 Task: Use the formula "DEGREES" in spreadsheet "Project protfolio".
Action: Mouse moved to (791, 125)
Screenshot: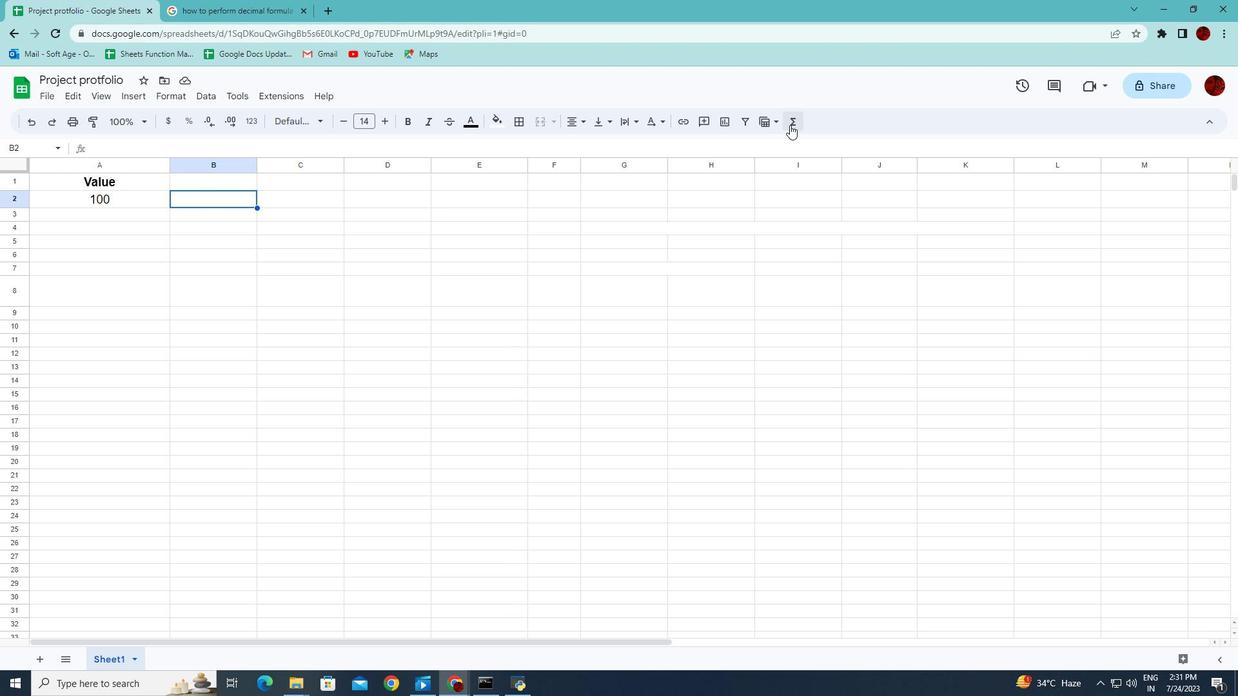 
Action: Mouse pressed left at (791, 125)
Screenshot: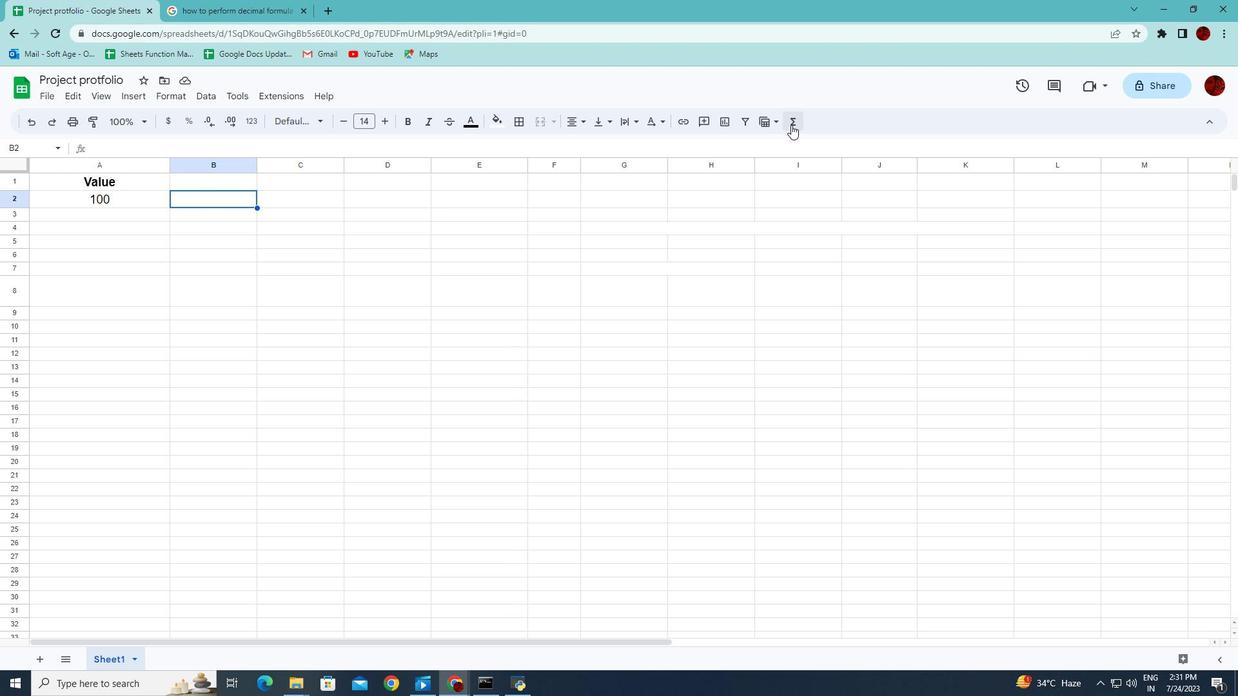 
Action: Mouse moved to (1005, 267)
Screenshot: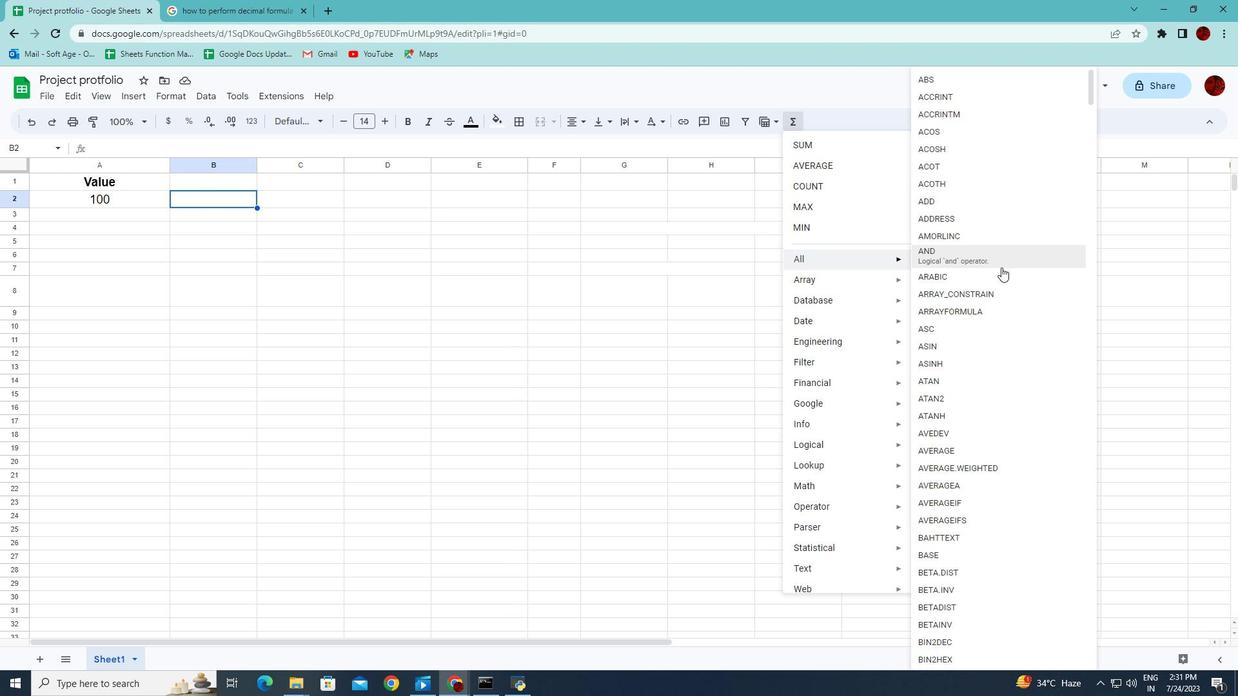 
Action: Mouse scrolled (1005, 266) with delta (0, 0)
Screenshot: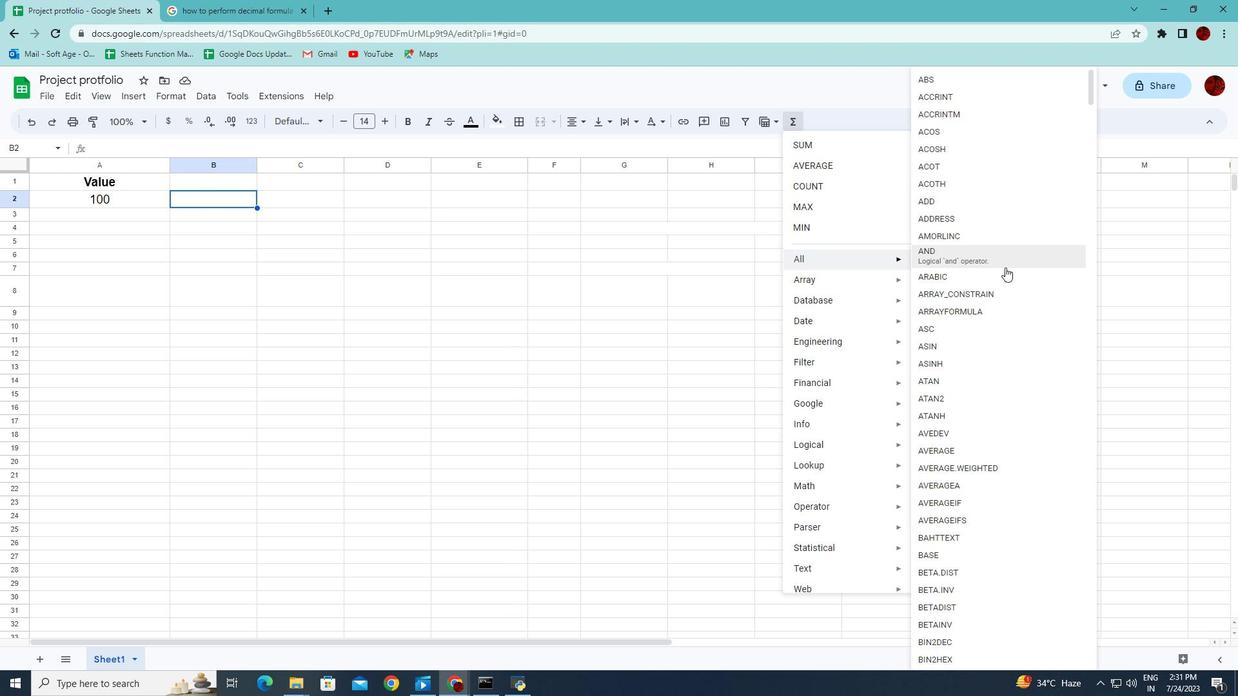 
Action: Mouse scrolled (1005, 266) with delta (0, 0)
Screenshot: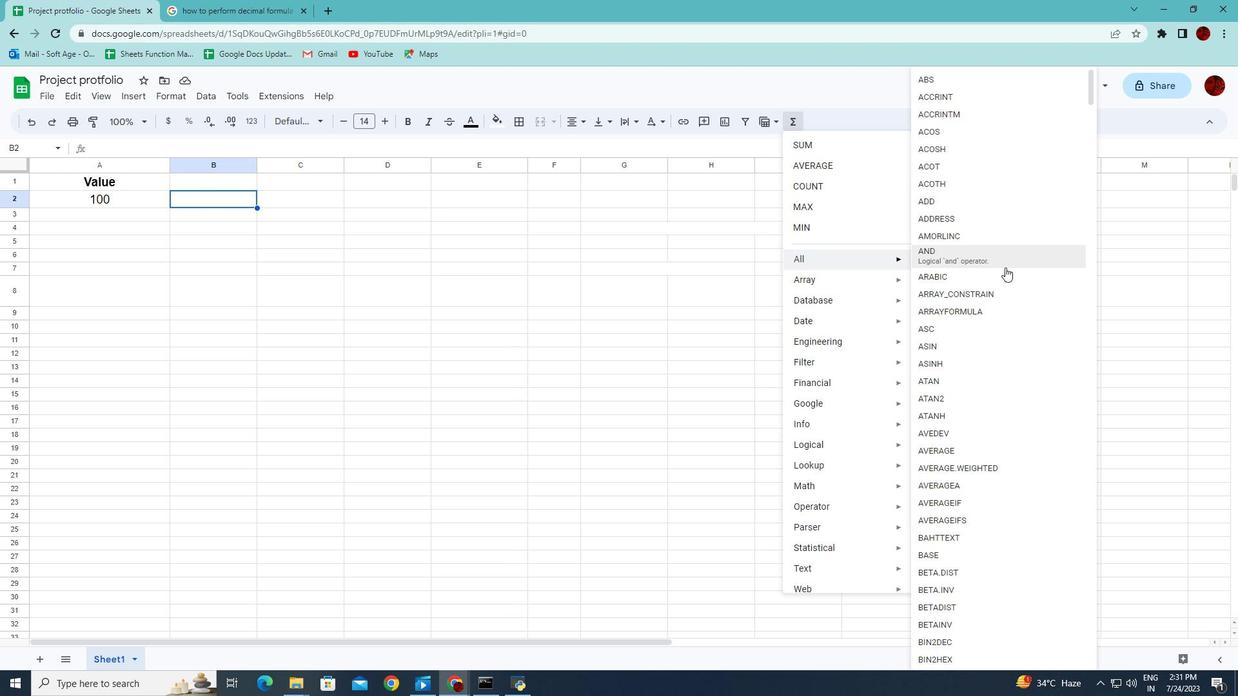 
Action: Mouse scrolled (1005, 266) with delta (0, 0)
Screenshot: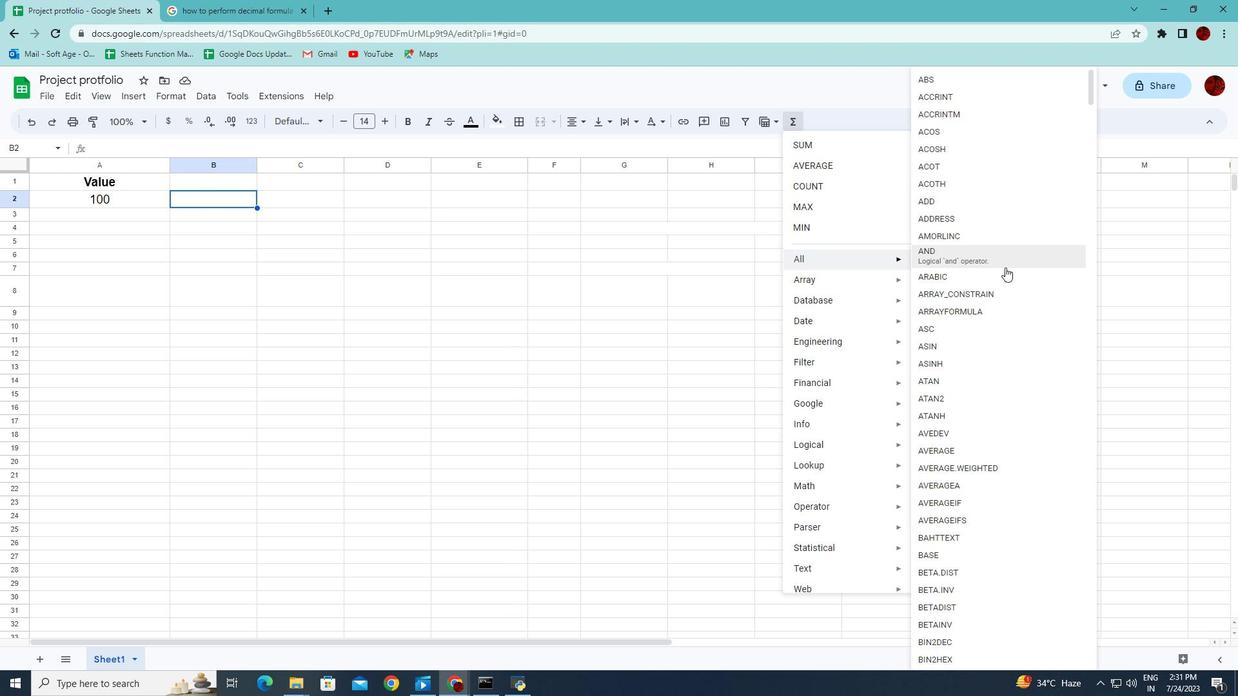 
Action: Mouse scrolled (1005, 266) with delta (0, 0)
Screenshot: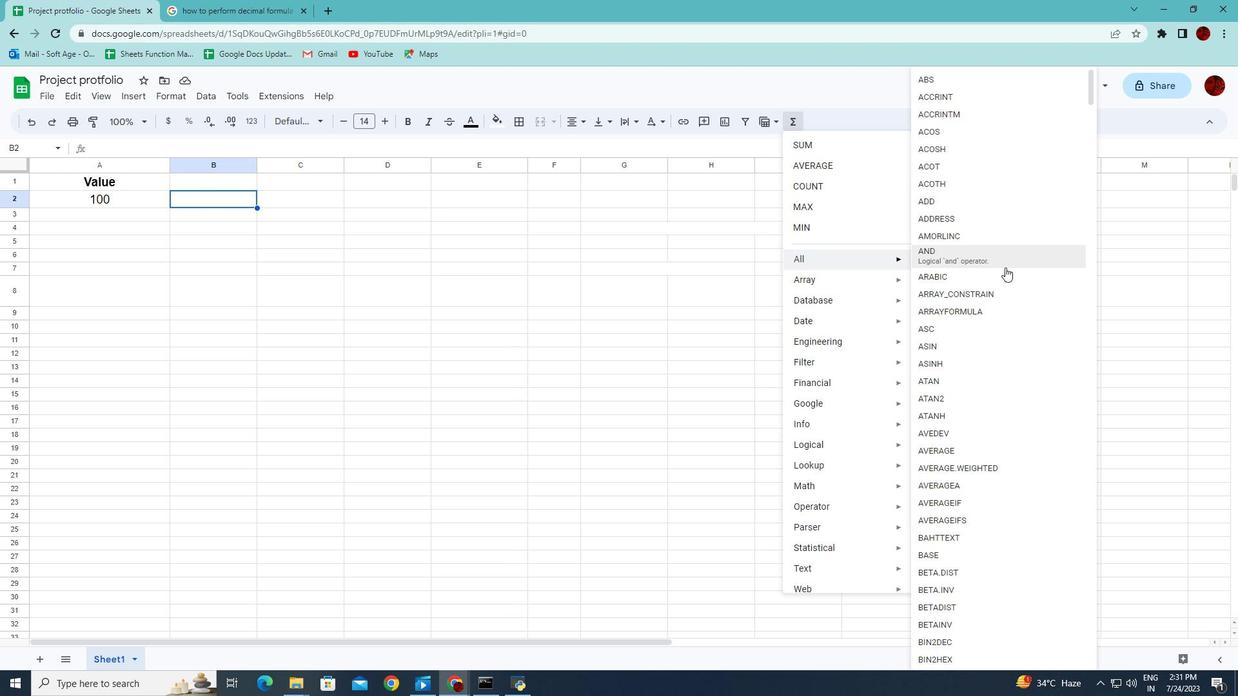 
Action: Mouse scrolled (1005, 266) with delta (0, 0)
Screenshot: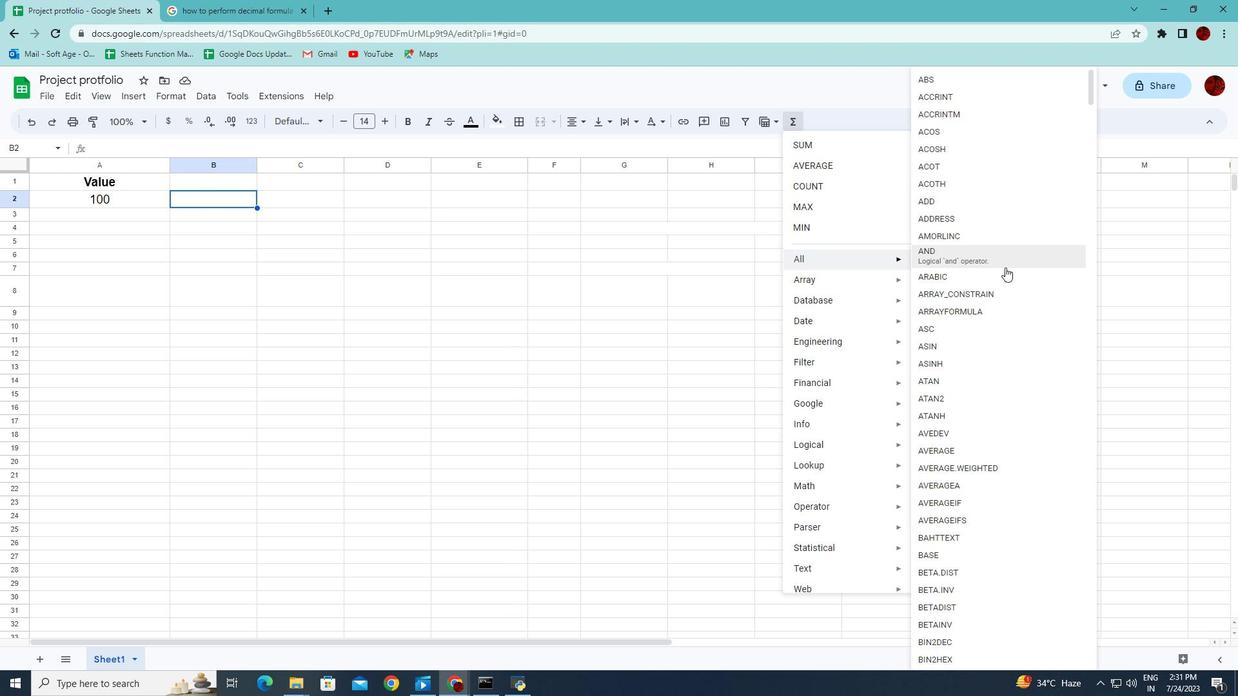 
Action: Mouse scrolled (1005, 266) with delta (0, 0)
Screenshot: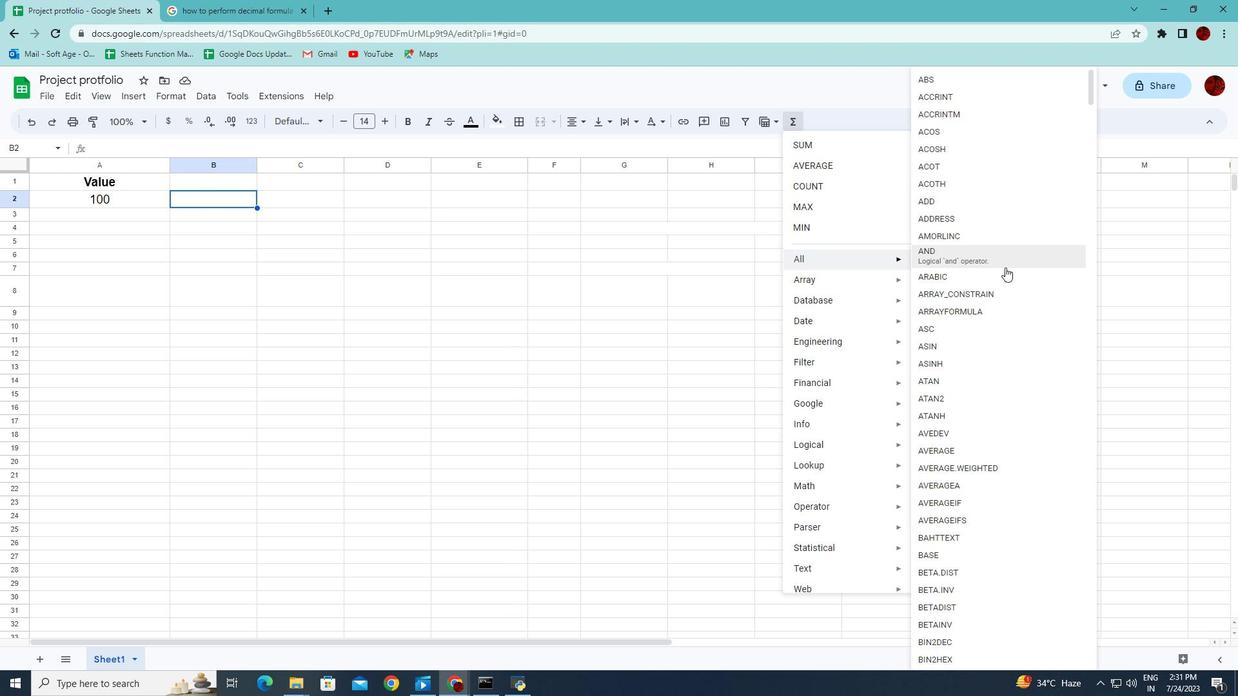 
Action: Mouse scrolled (1005, 266) with delta (0, 0)
Screenshot: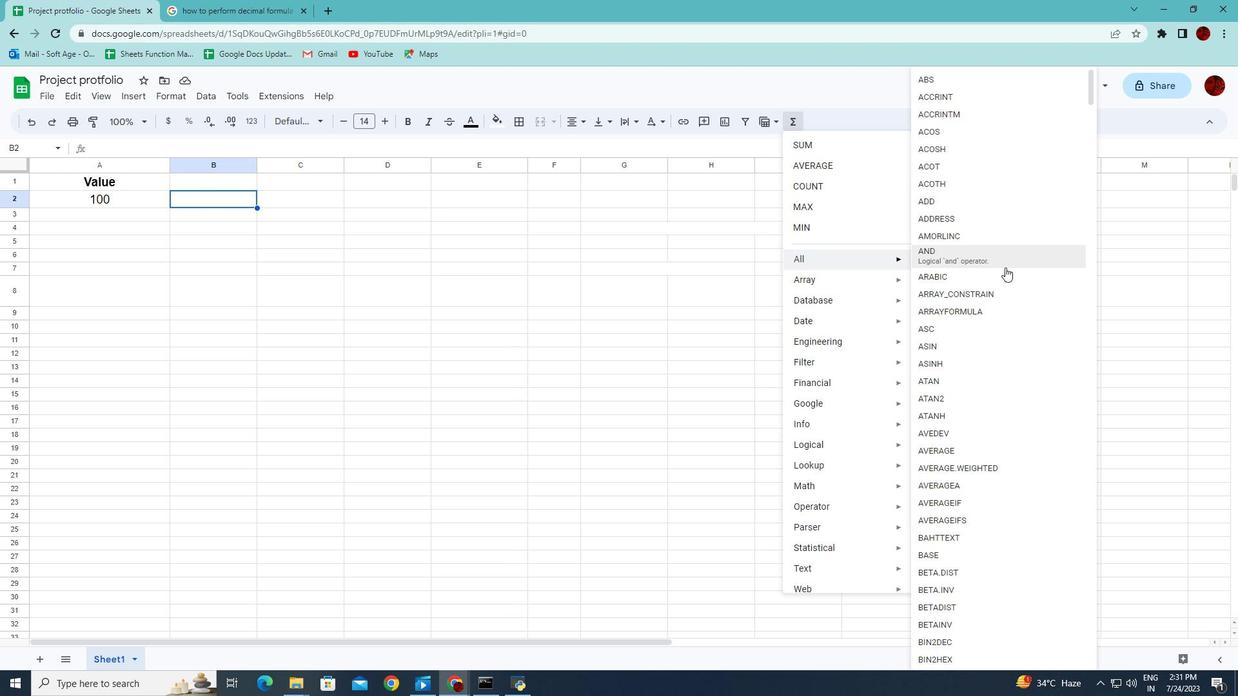 
Action: Mouse scrolled (1005, 266) with delta (0, 0)
Screenshot: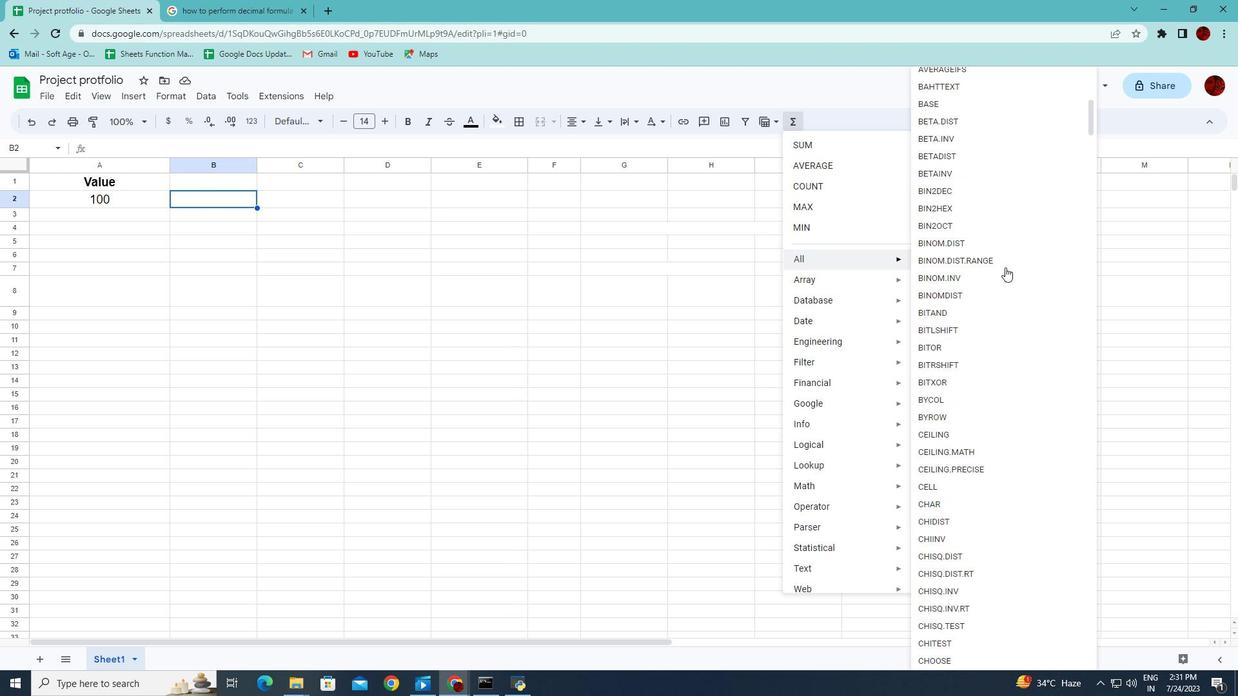 
Action: Mouse scrolled (1005, 266) with delta (0, 0)
Screenshot: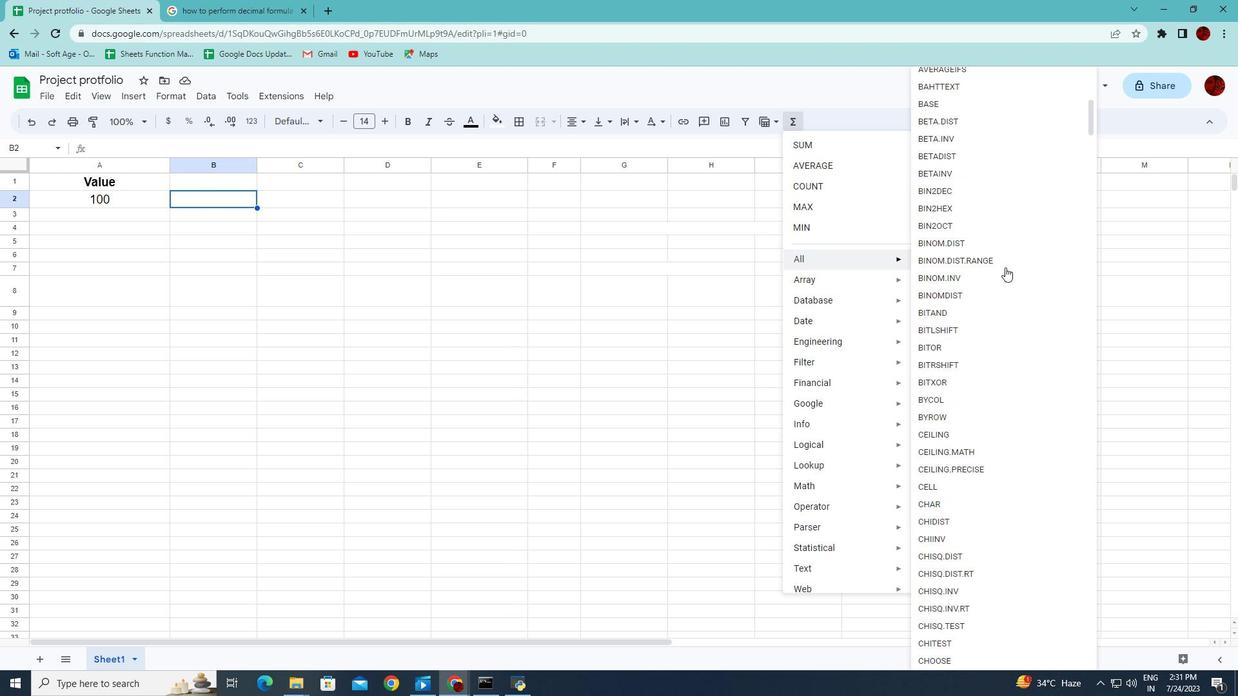
Action: Mouse scrolled (1005, 266) with delta (0, 0)
Screenshot: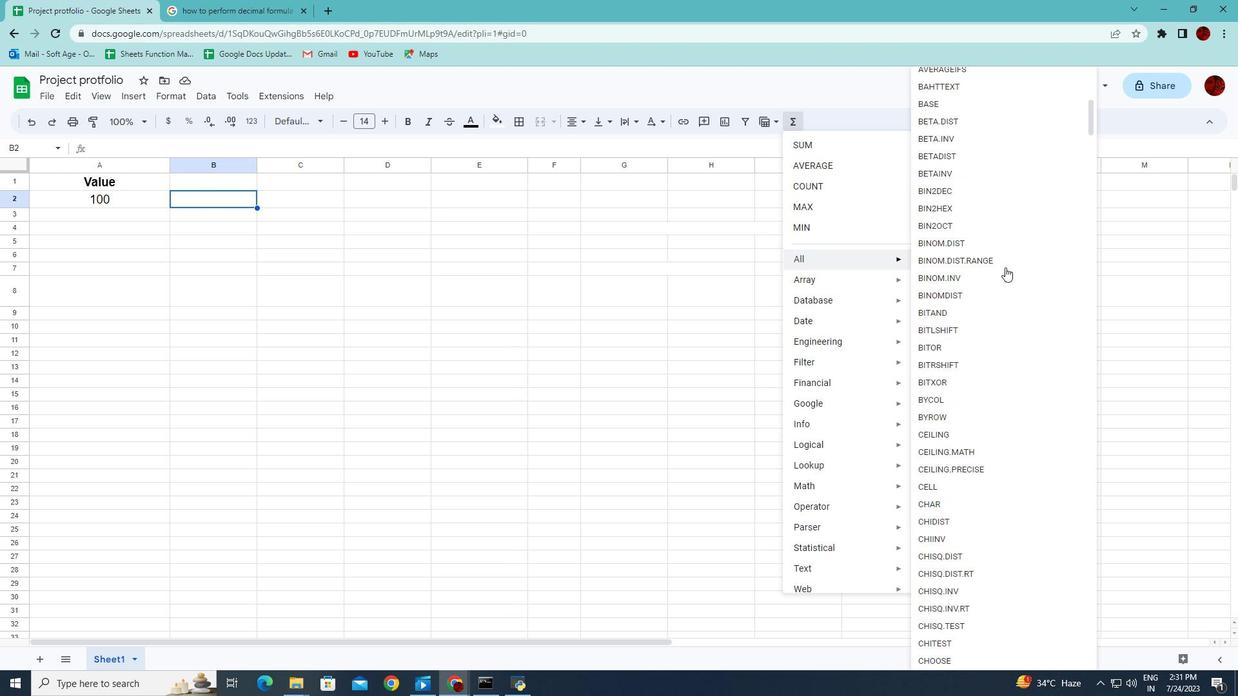 
Action: Mouse scrolled (1005, 266) with delta (0, 0)
Screenshot: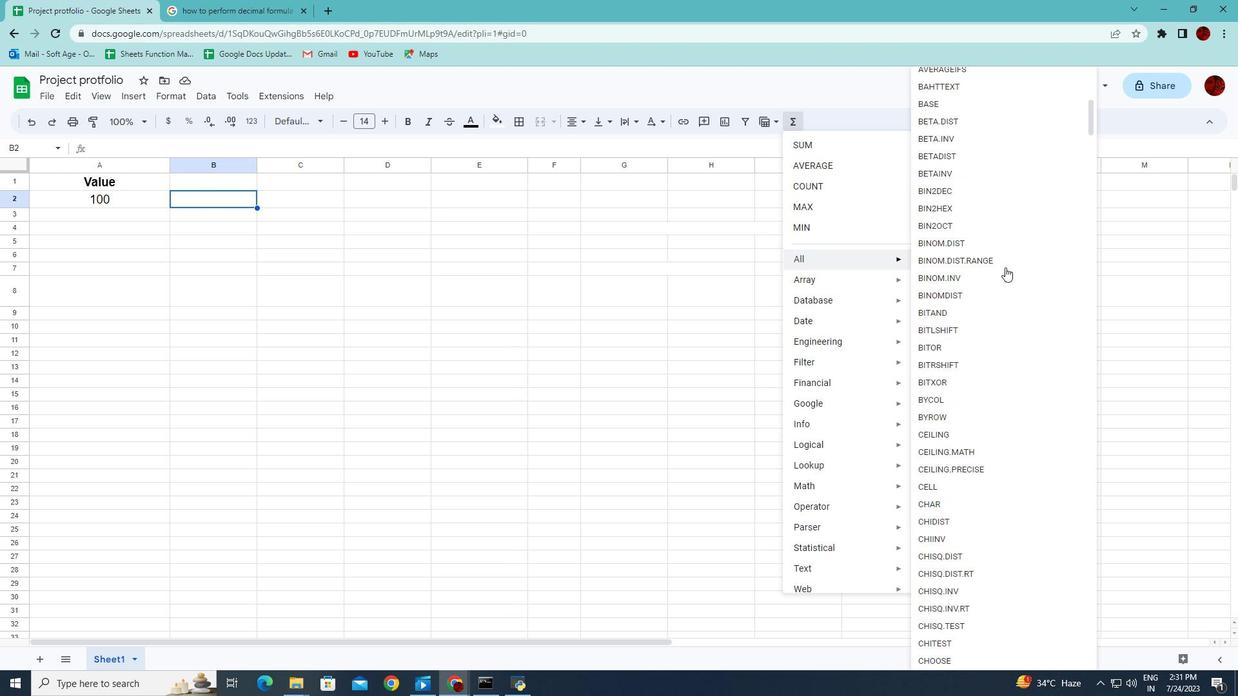 
Action: Mouse scrolled (1005, 266) with delta (0, 0)
Screenshot: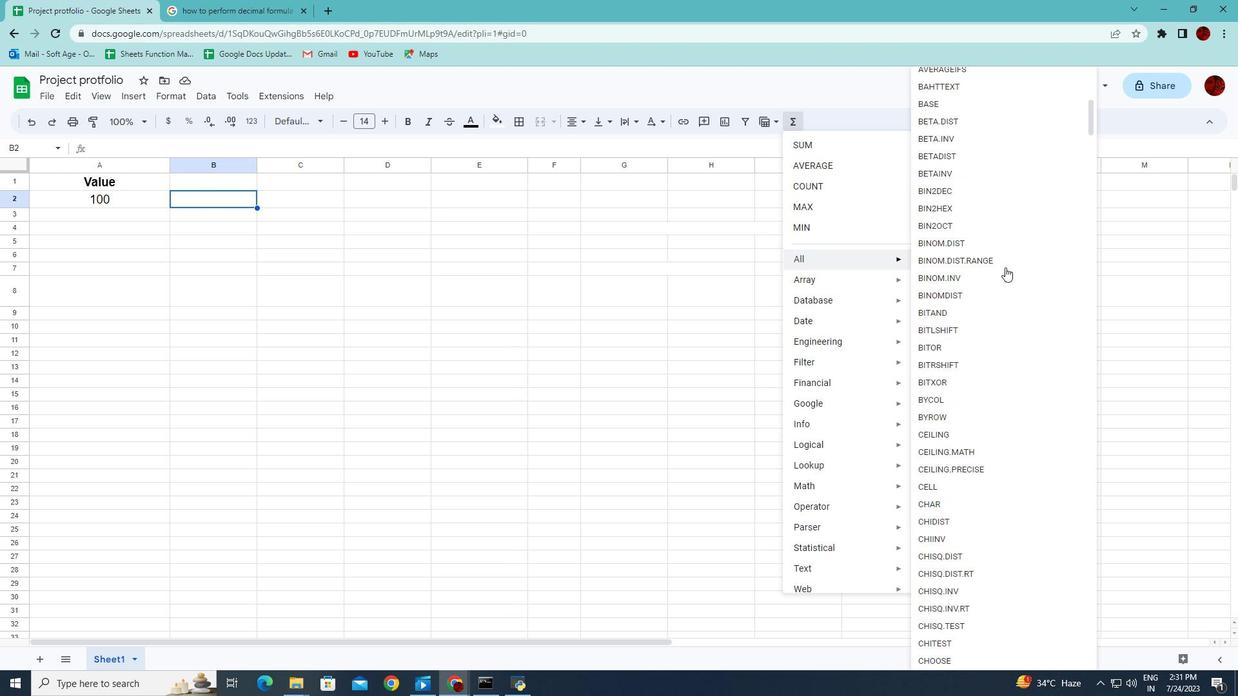 
Action: Mouse scrolled (1005, 266) with delta (0, 0)
Screenshot: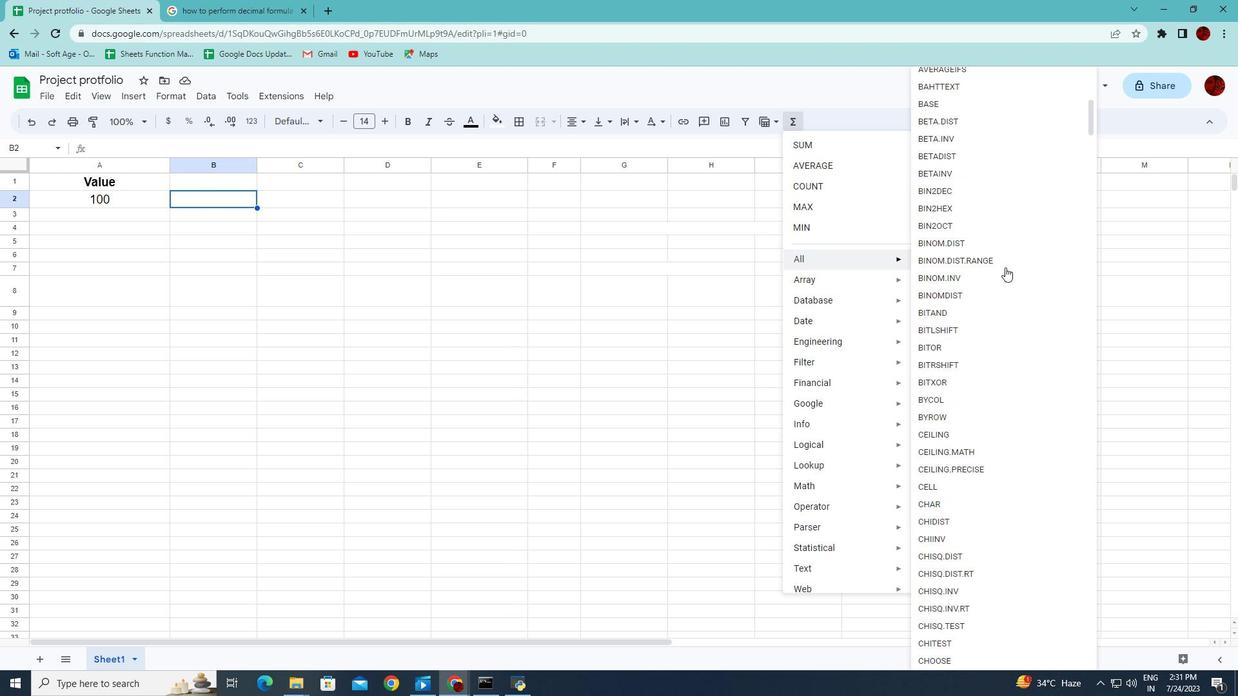 
Action: Mouse scrolled (1005, 266) with delta (0, 0)
Screenshot: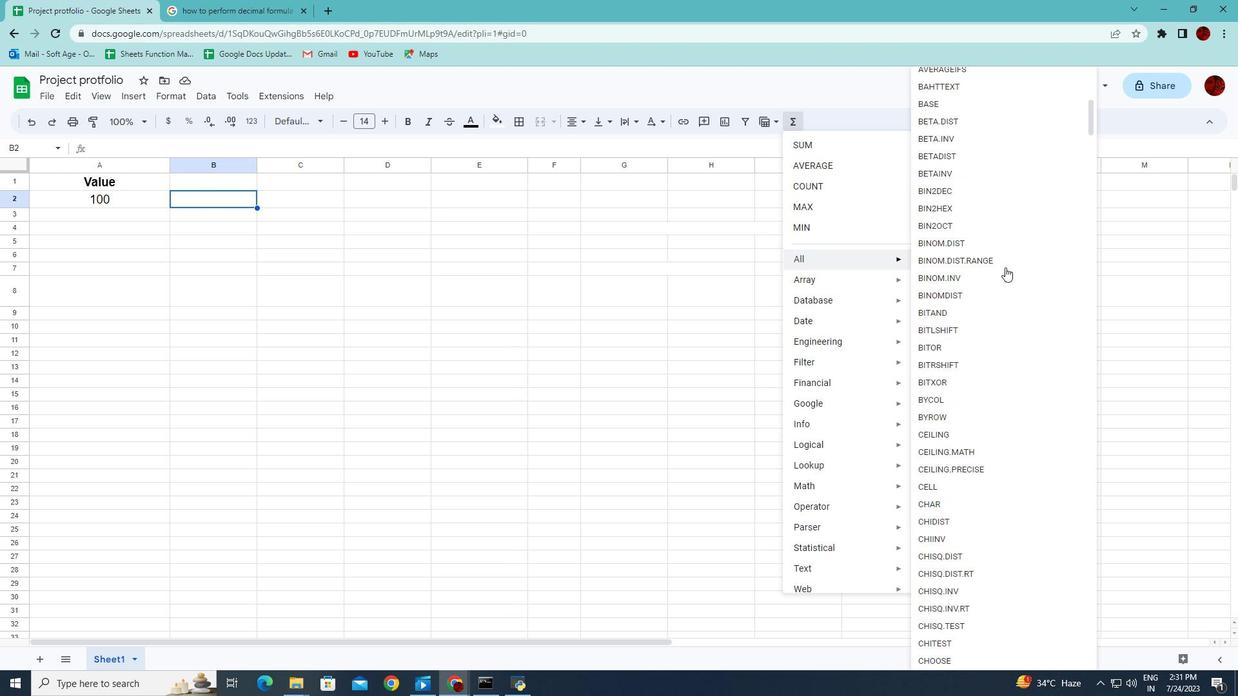 
Action: Mouse scrolled (1005, 266) with delta (0, 0)
Screenshot: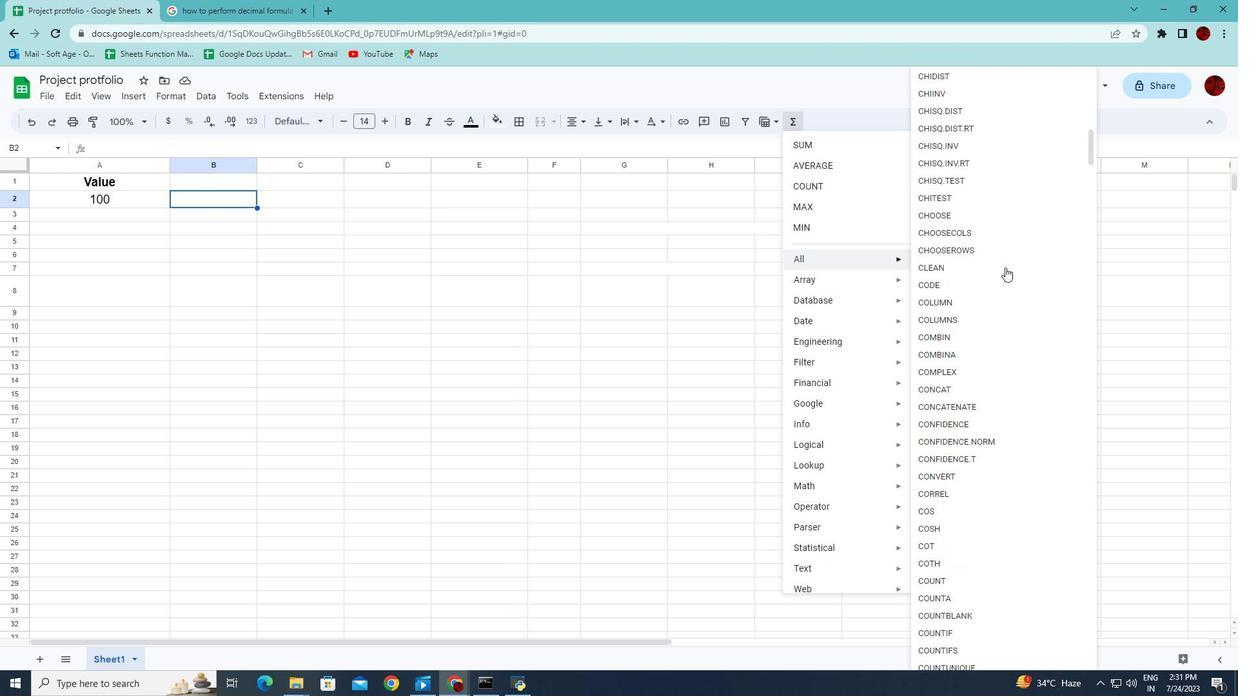 
Action: Mouse scrolled (1005, 266) with delta (0, 0)
Screenshot: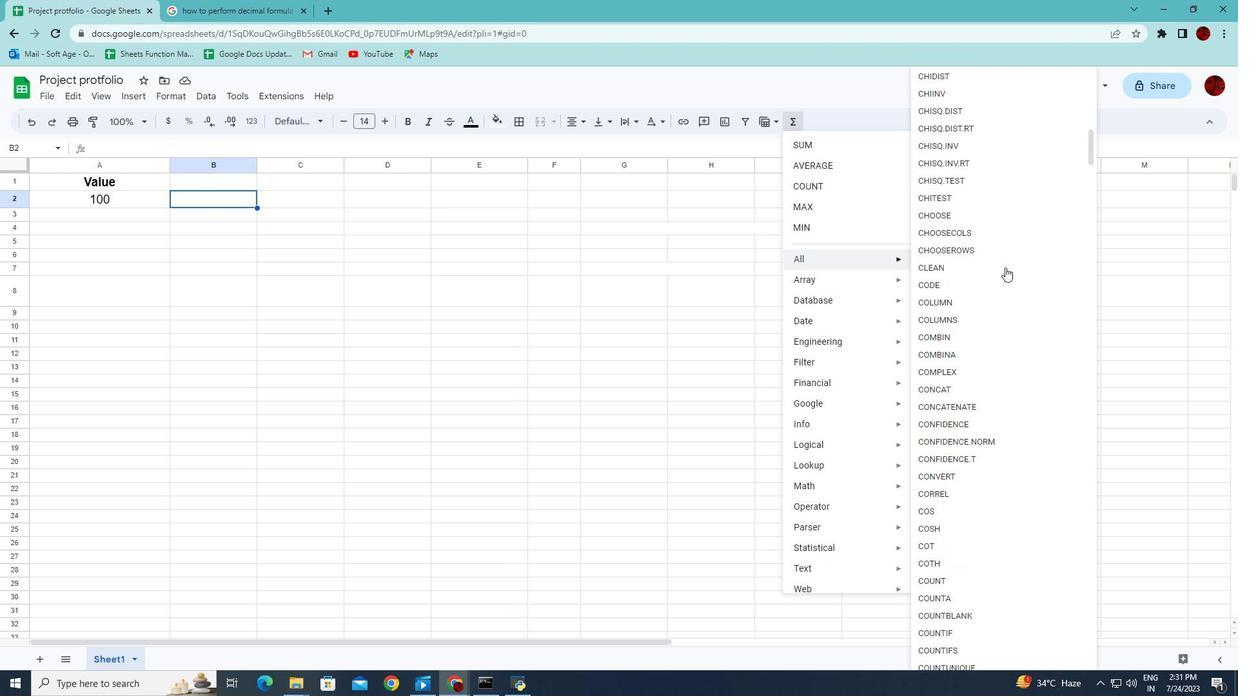 
Action: Mouse scrolled (1005, 266) with delta (0, 0)
Screenshot: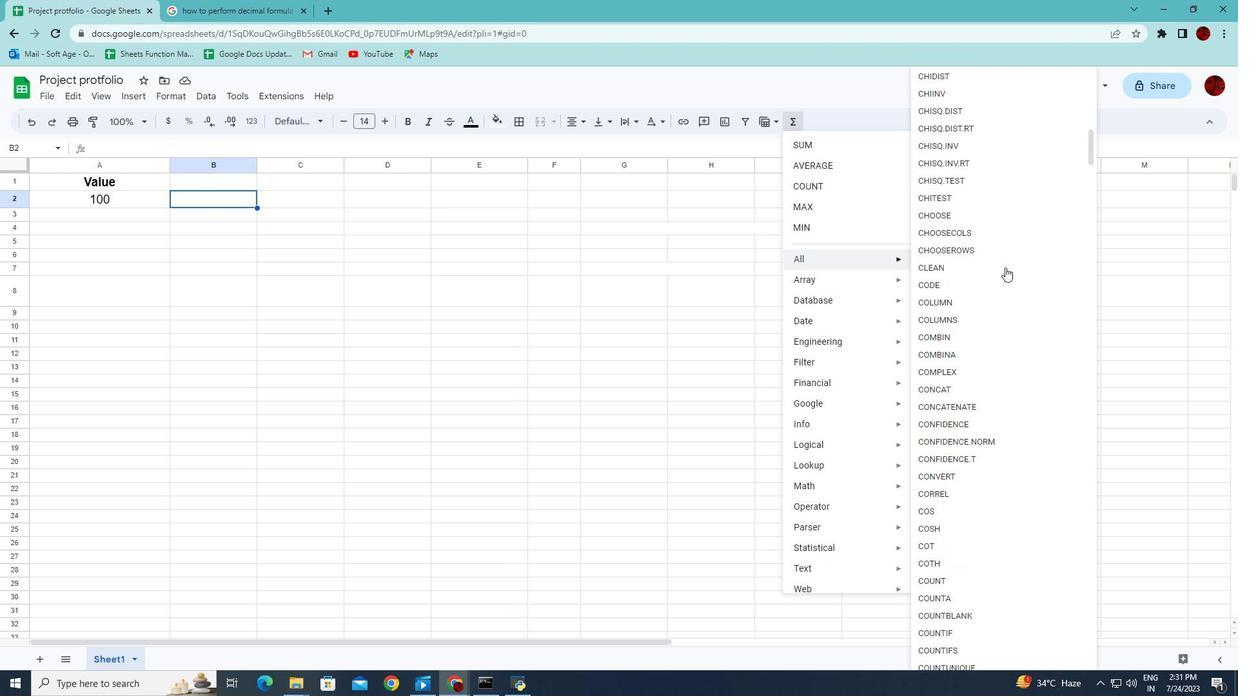 
Action: Mouse scrolled (1005, 266) with delta (0, 0)
Screenshot: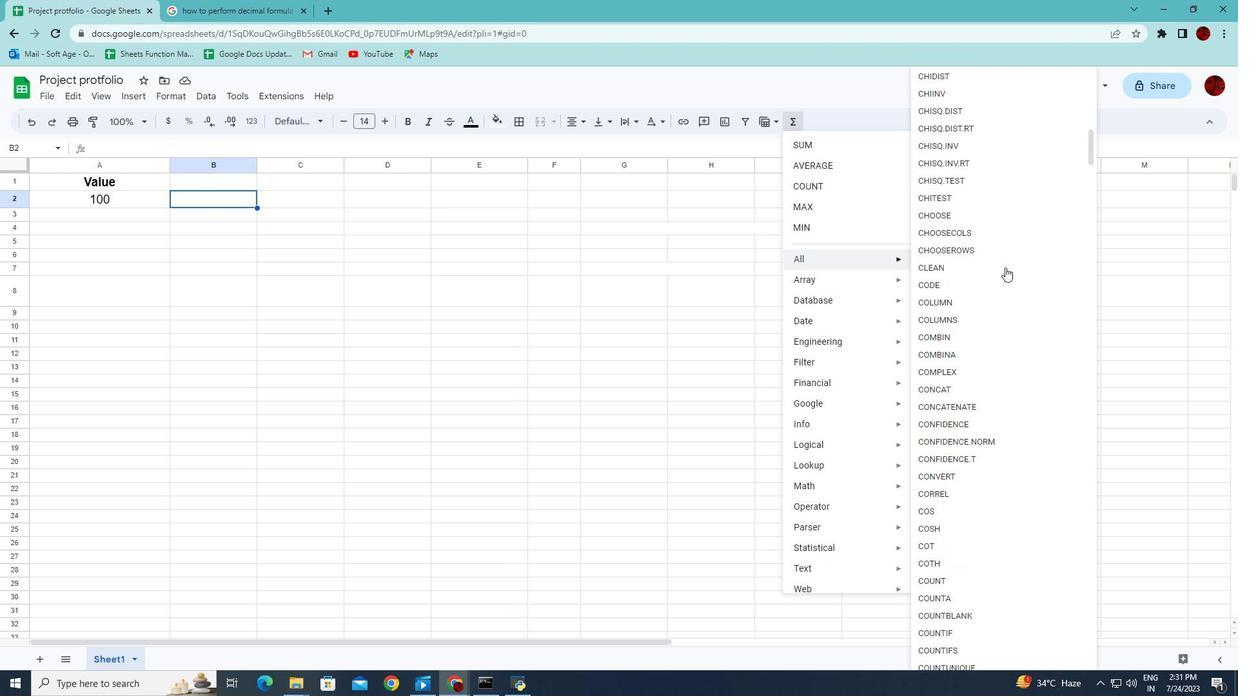 
Action: Mouse scrolled (1005, 266) with delta (0, 0)
Screenshot: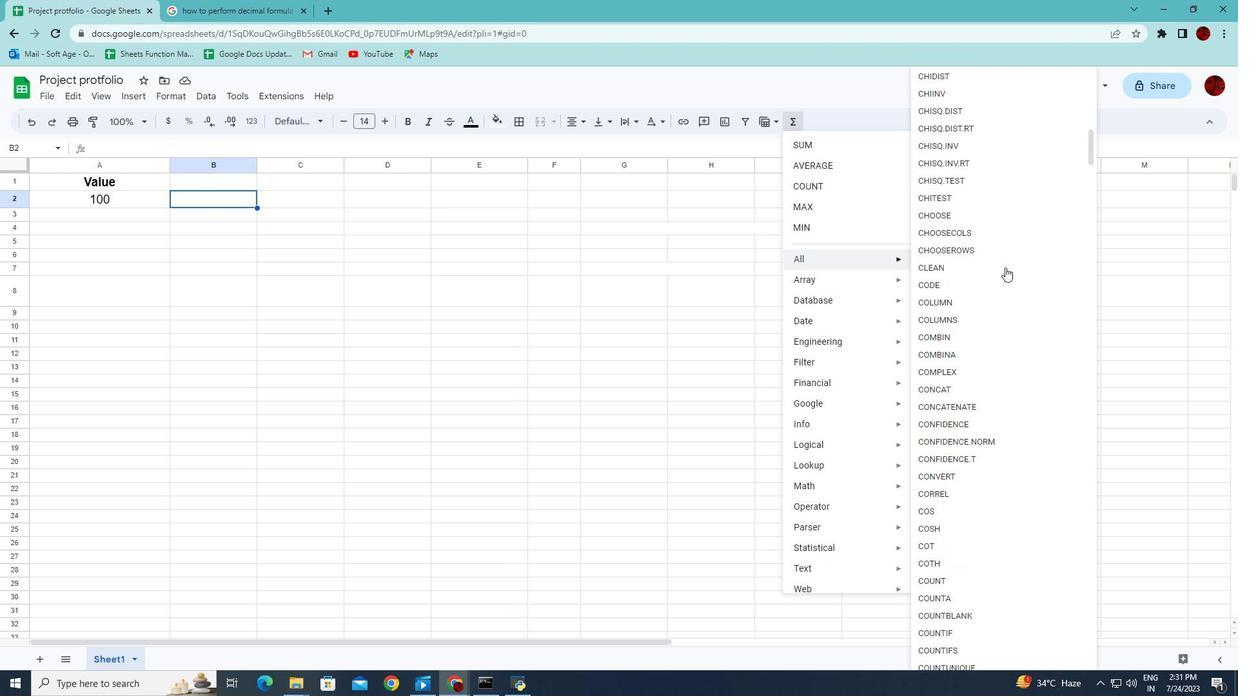 
Action: Mouse scrolled (1005, 266) with delta (0, 0)
Screenshot: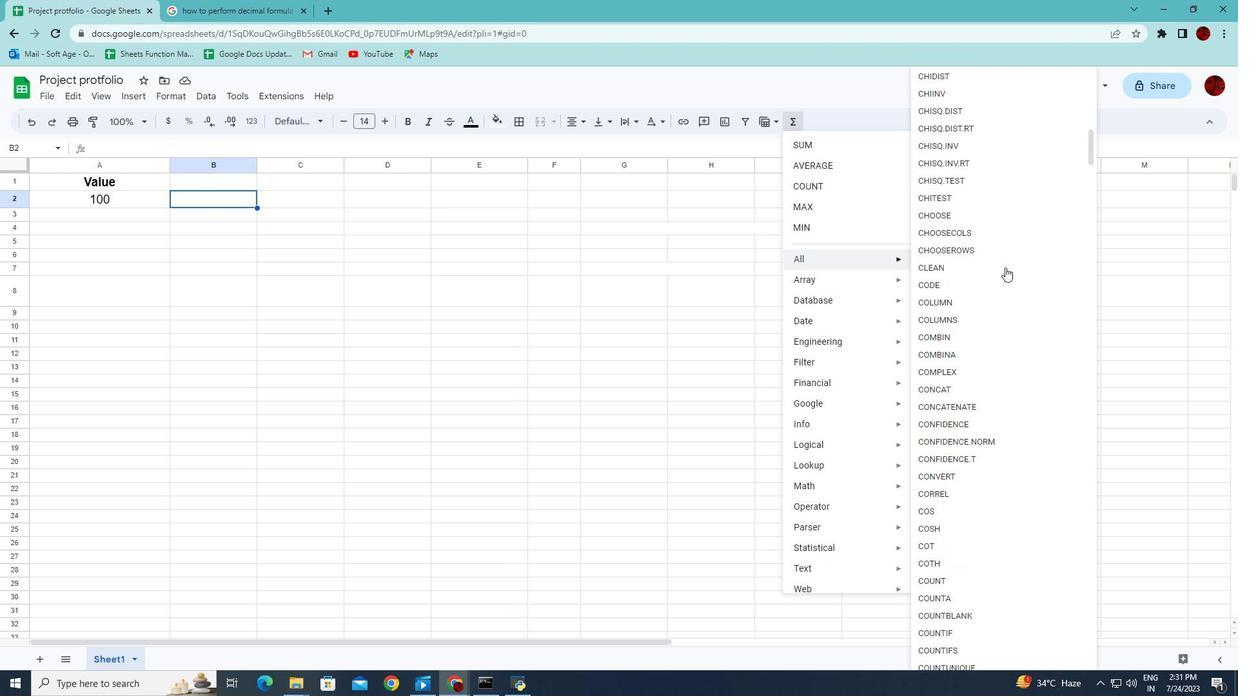
Action: Mouse scrolled (1005, 266) with delta (0, 0)
Screenshot: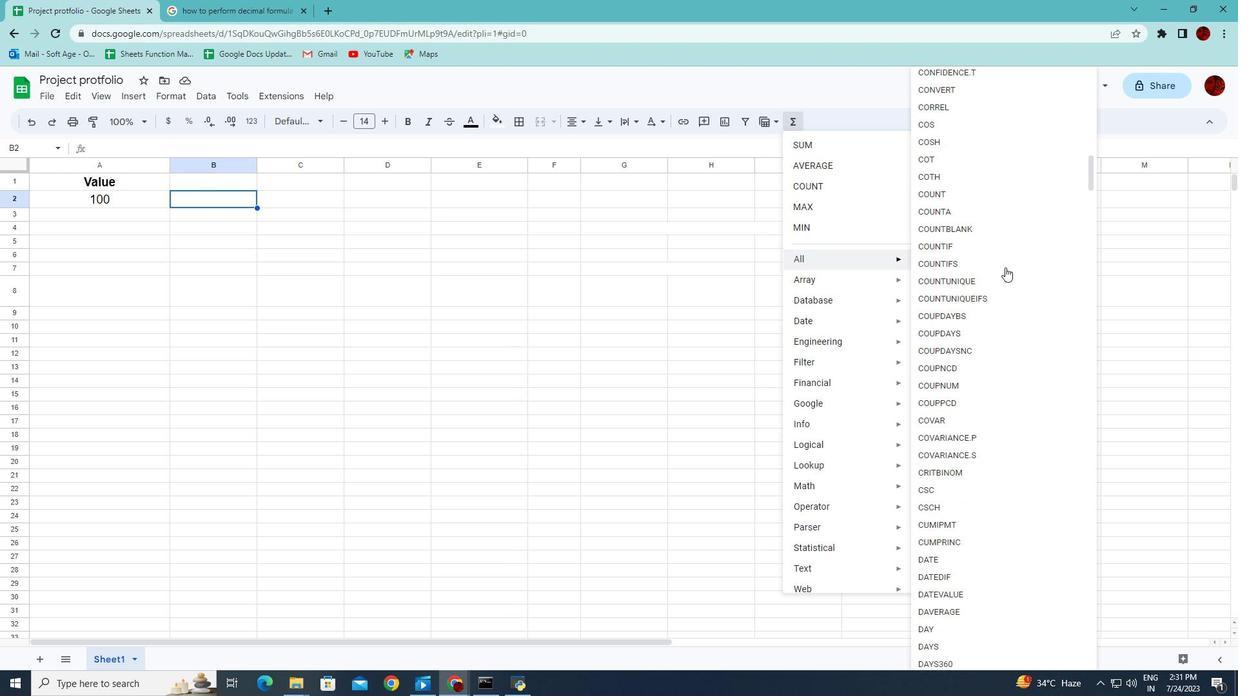 
Action: Mouse scrolled (1005, 266) with delta (0, 0)
Screenshot: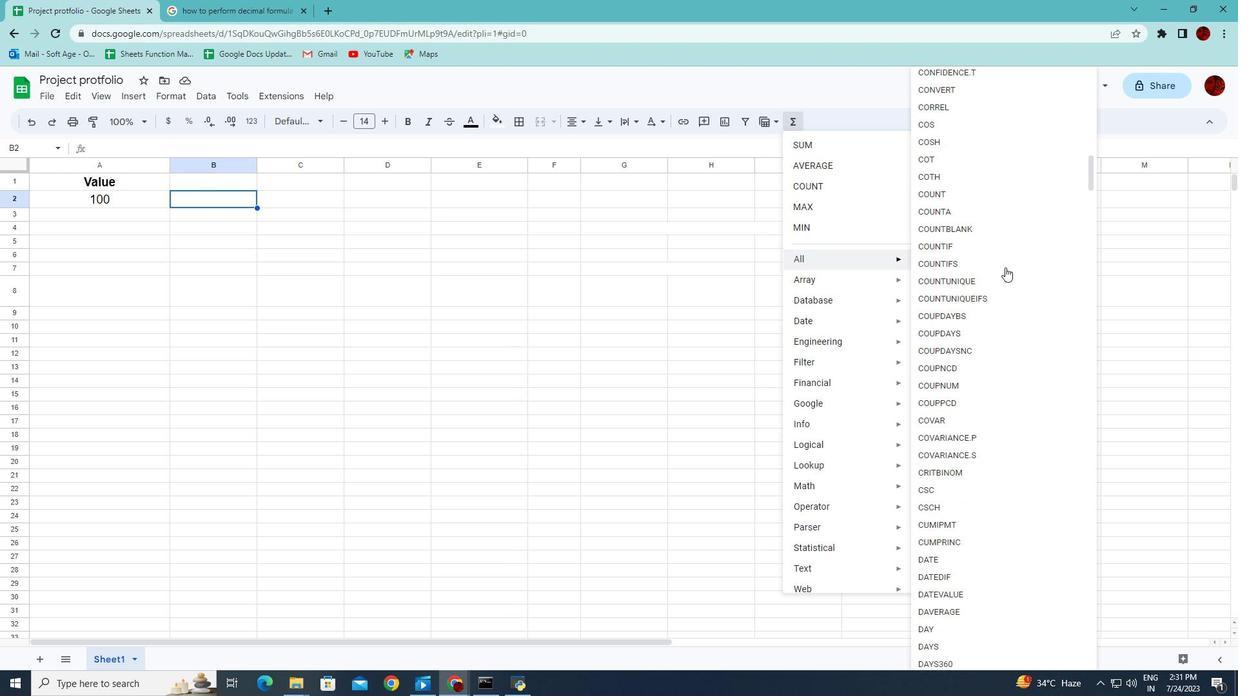 
Action: Mouse scrolled (1005, 266) with delta (0, 0)
Screenshot: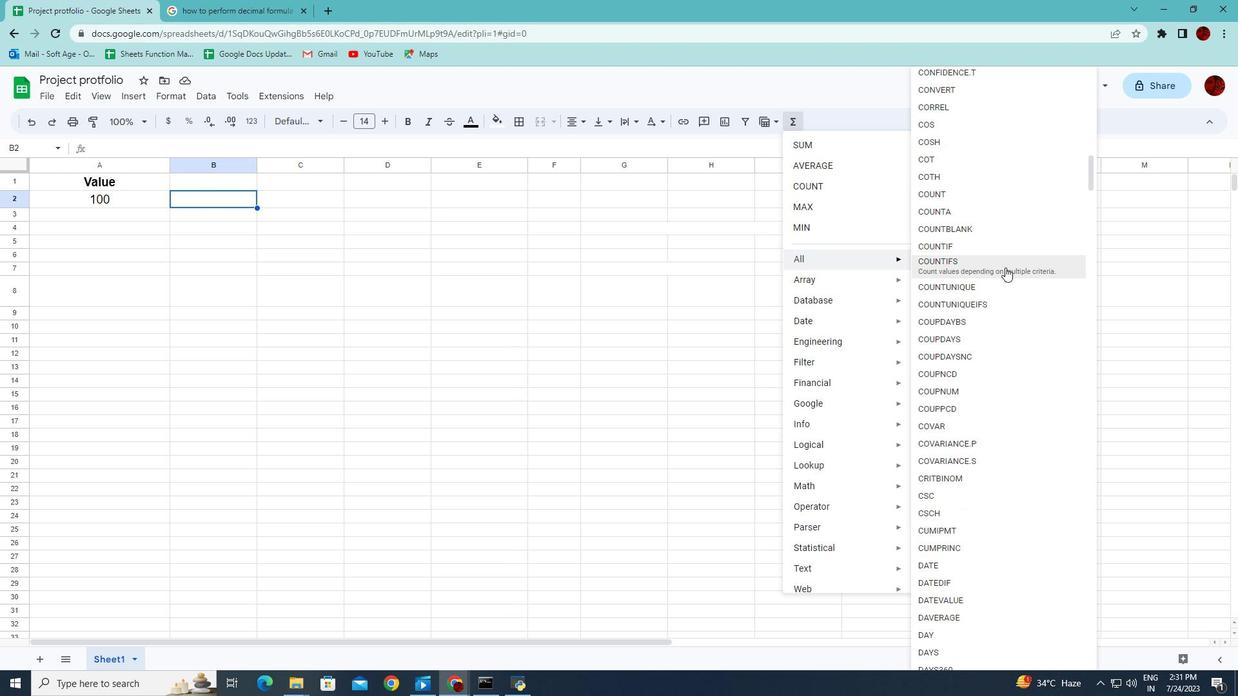 
Action: Mouse scrolled (1005, 266) with delta (0, 0)
Screenshot: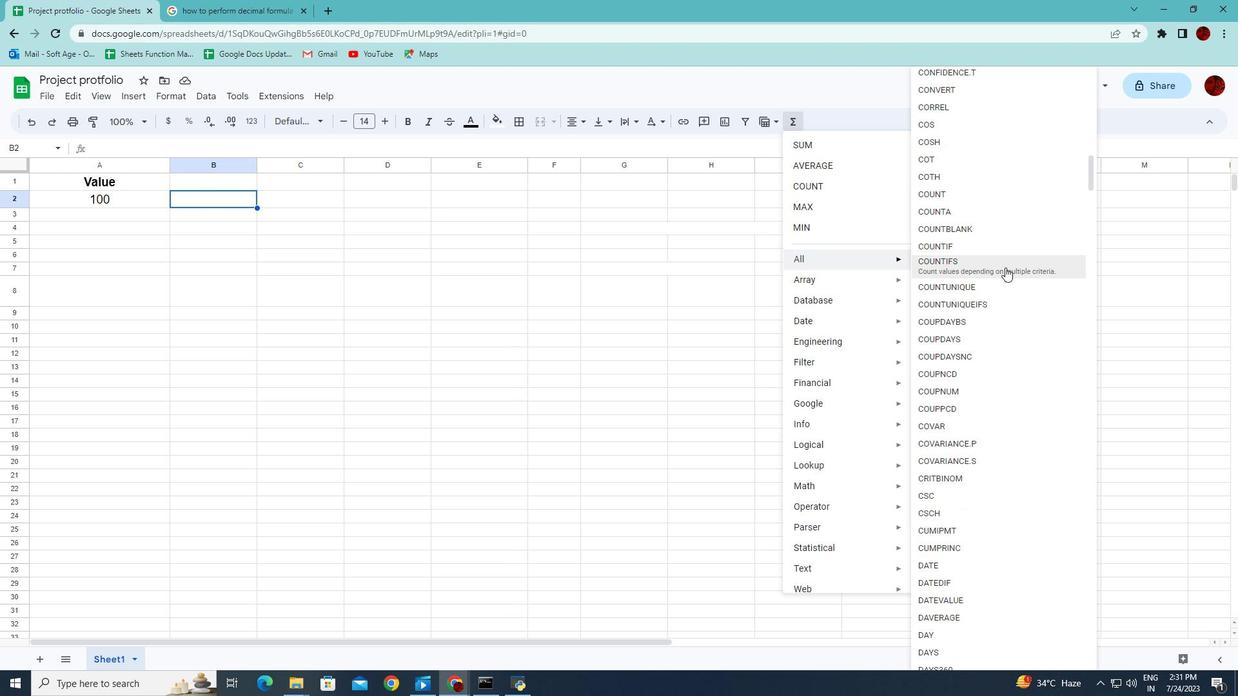 
Action: Mouse scrolled (1005, 266) with delta (0, 0)
Screenshot: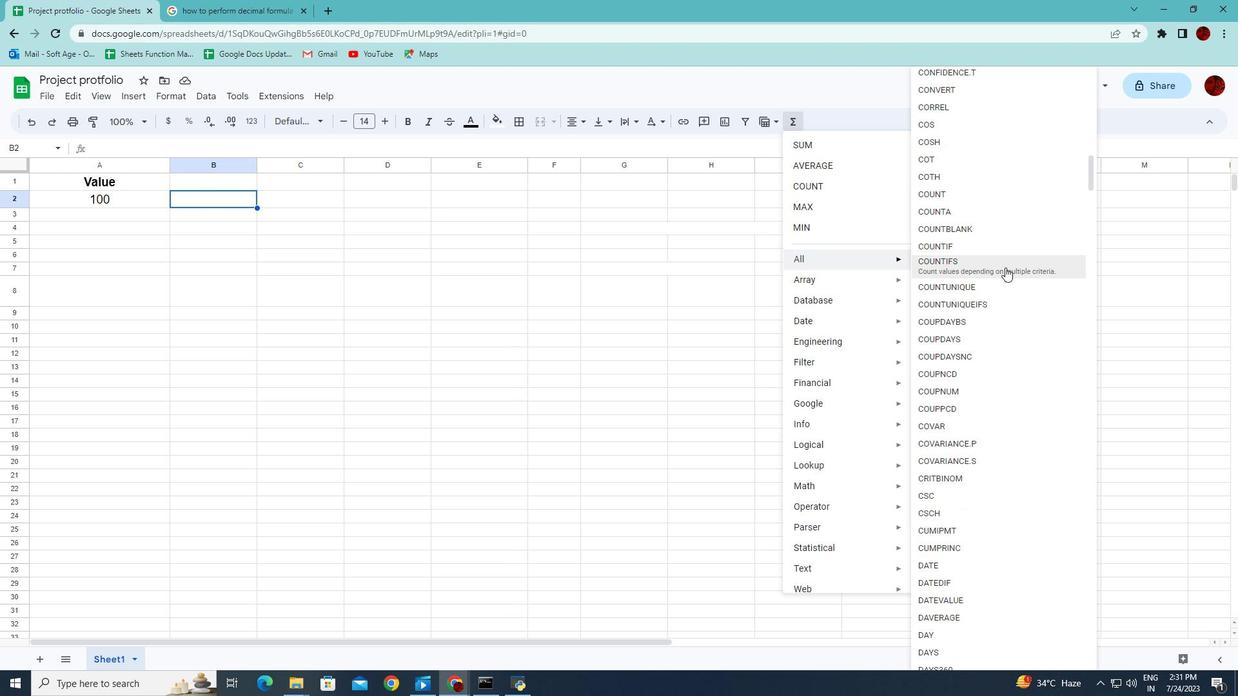 
Action: Mouse scrolled (1005, 266) with delta (0, 0)
Screenshot: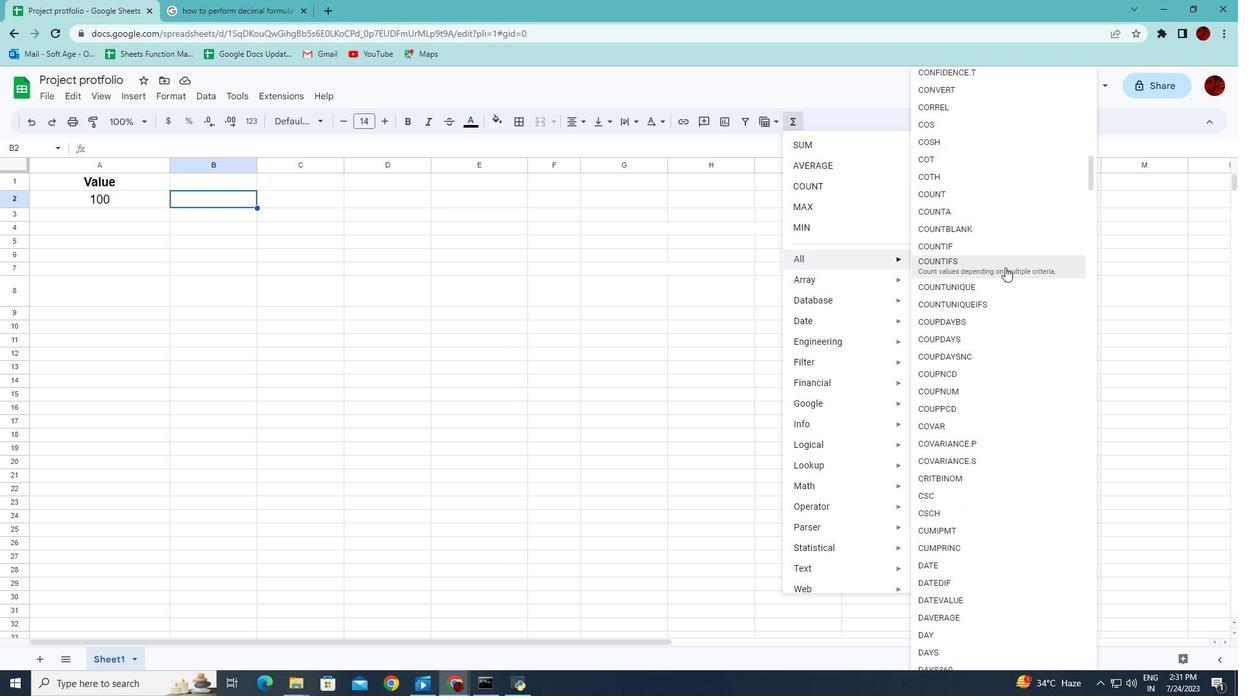 
Action: Mouse moved to (950, 444)
Screenshot: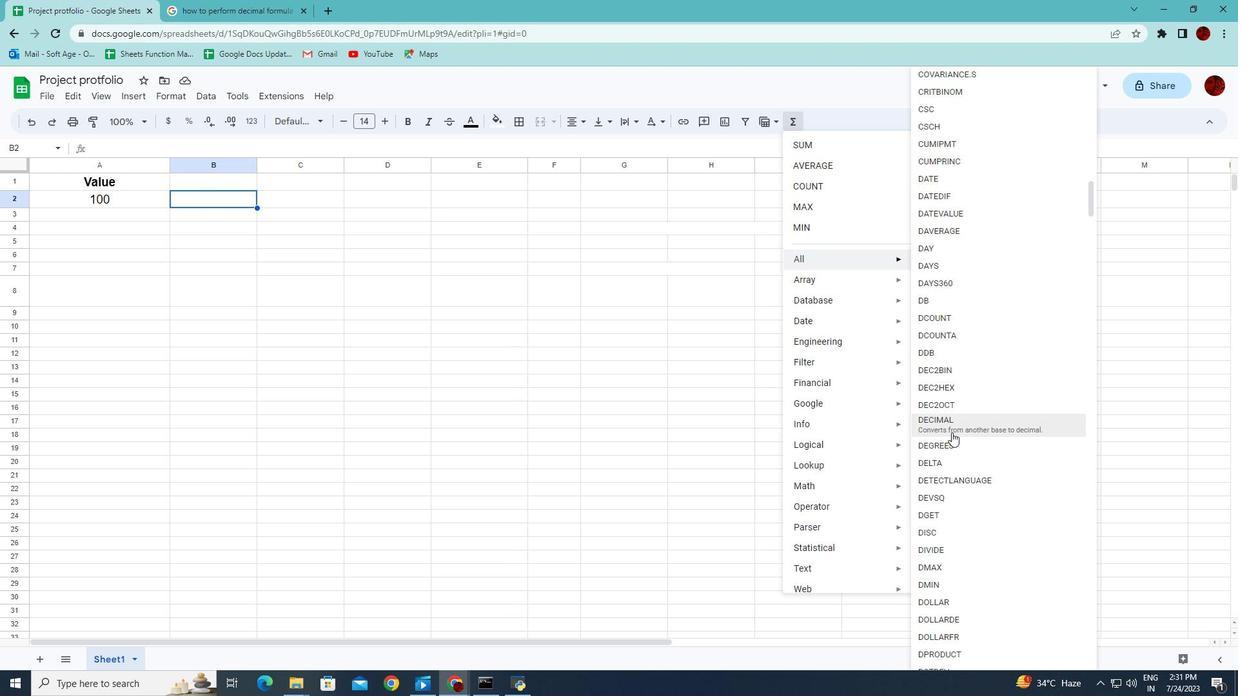 
Action: Mouse pressed left at (950, 444)
Screenshot: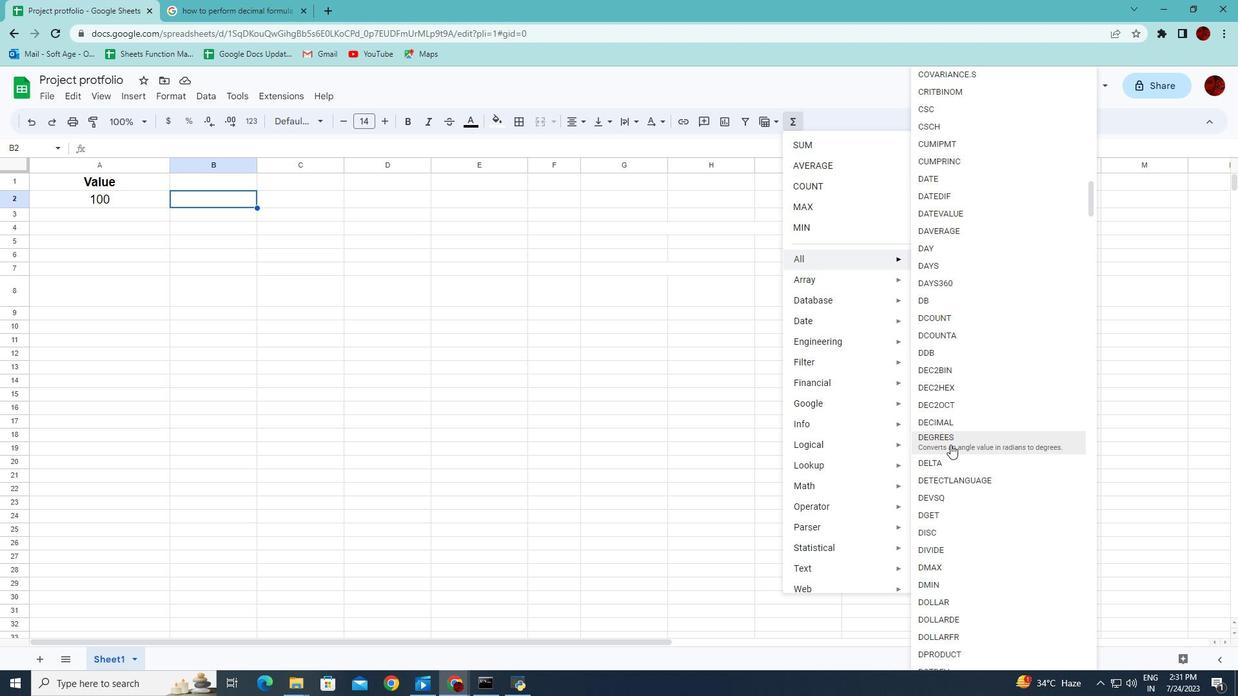 
Action: Mouse moved to (97, 203)
Screenshot: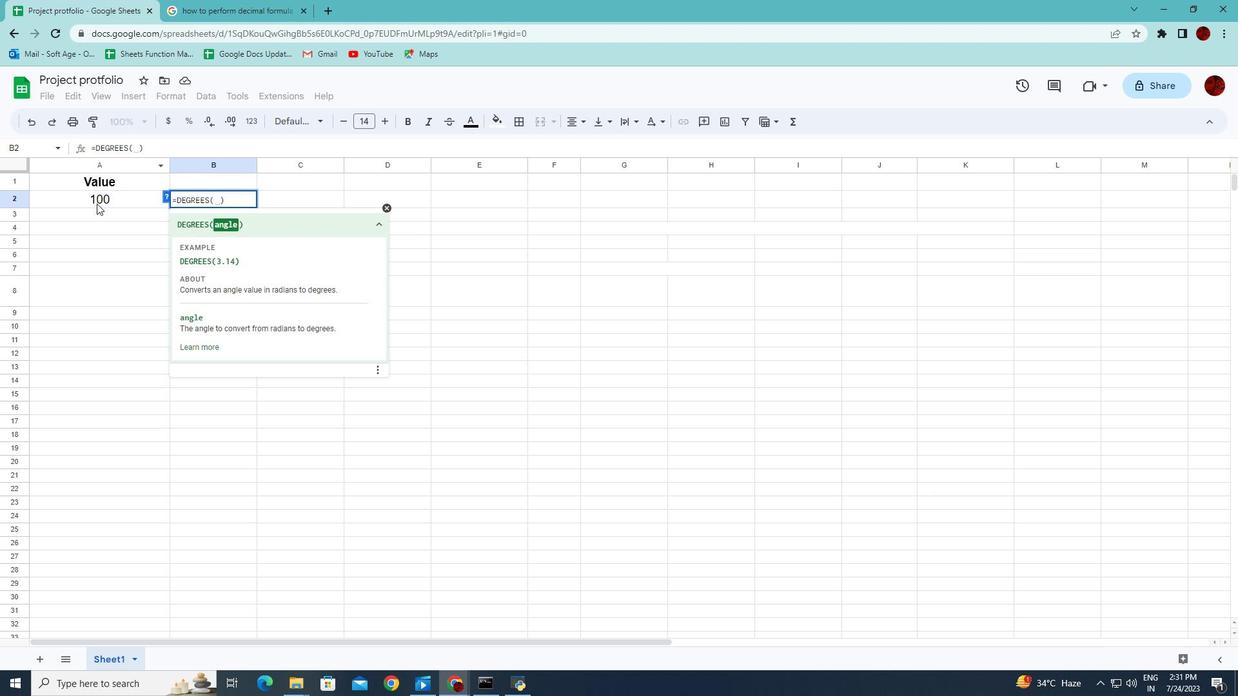
Action: Mouse pressed left at (97, 203)
Screenshot: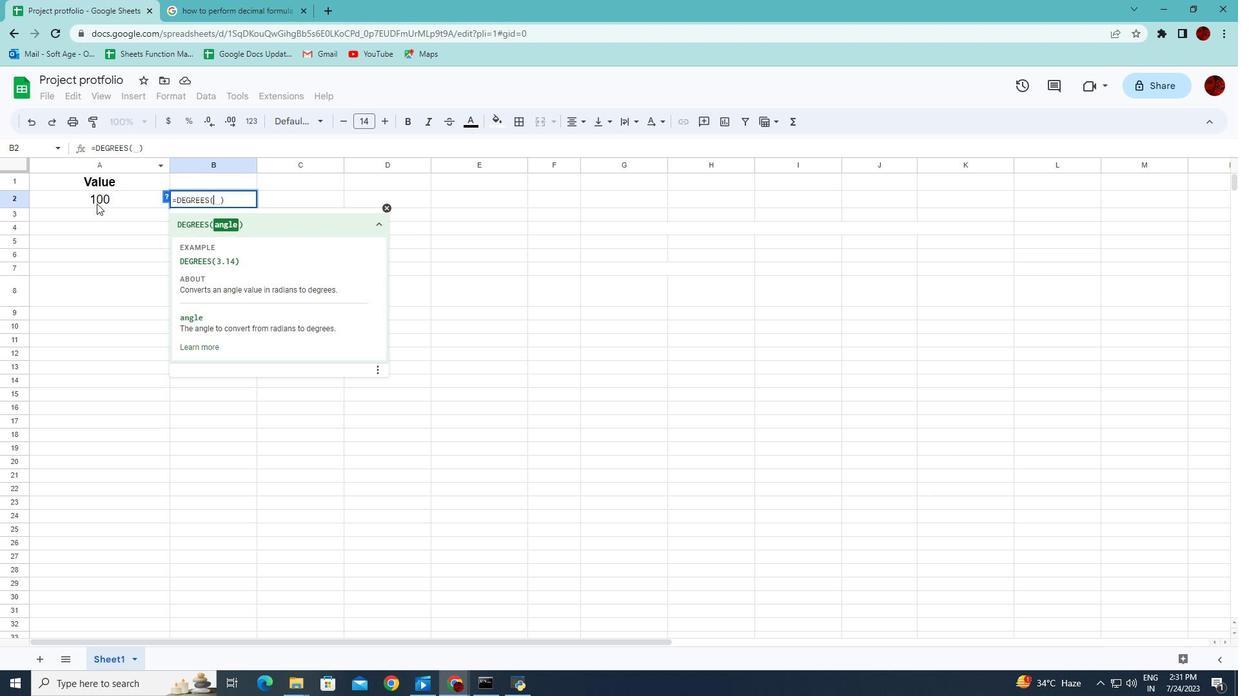 
Action: Key pressed <Key.enter>
Screenshot: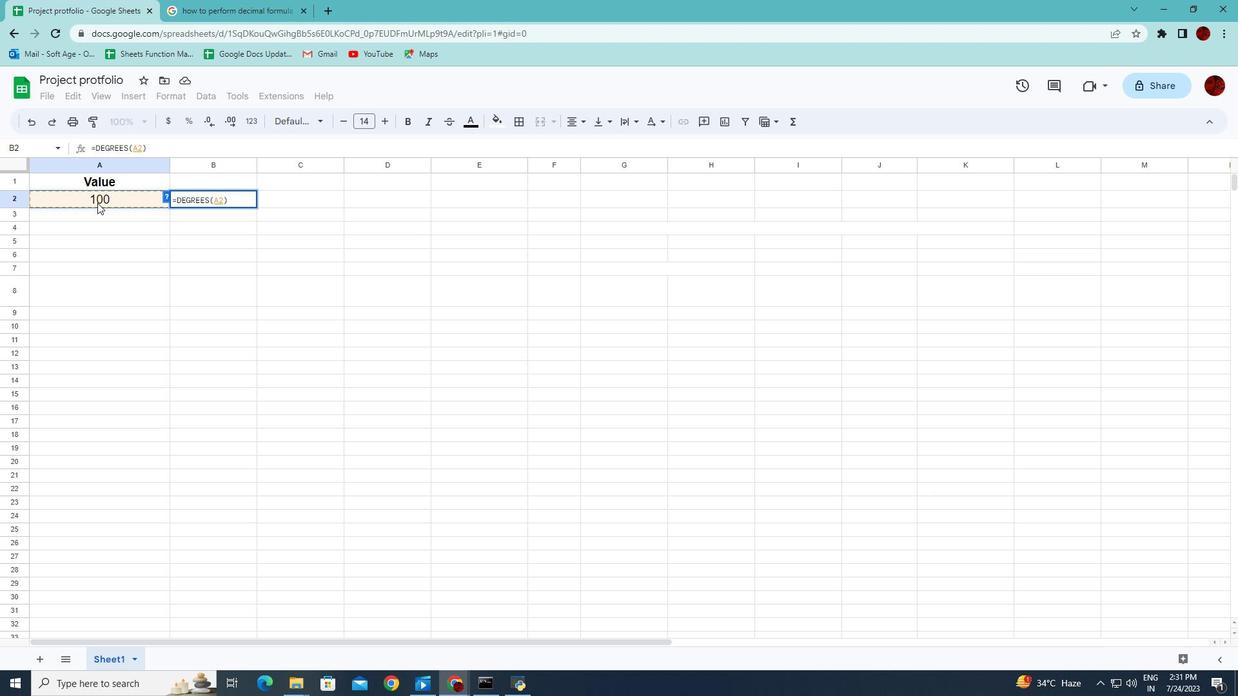 
